 Task: Look for products in the category "Bath" from Babo Botanicals only.
Action: Mouse moved to (284, 139)
Screenshot: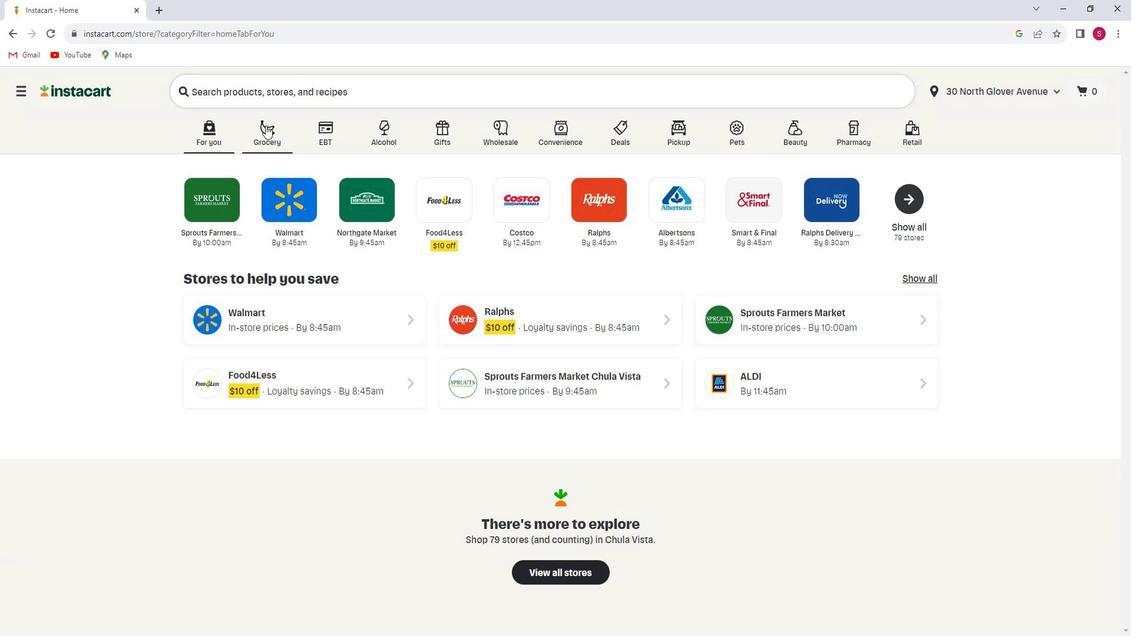
Action: Mouse pressed left at (284, 139)
Screenshot: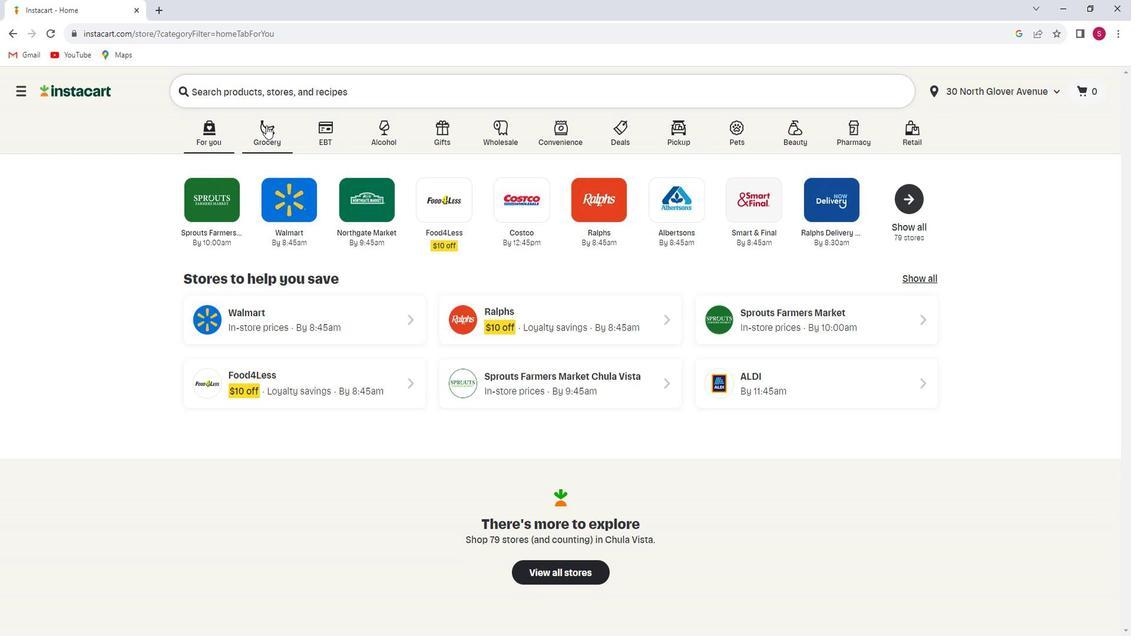 
Action: Mouse moved to (311, 380)
Screenshot: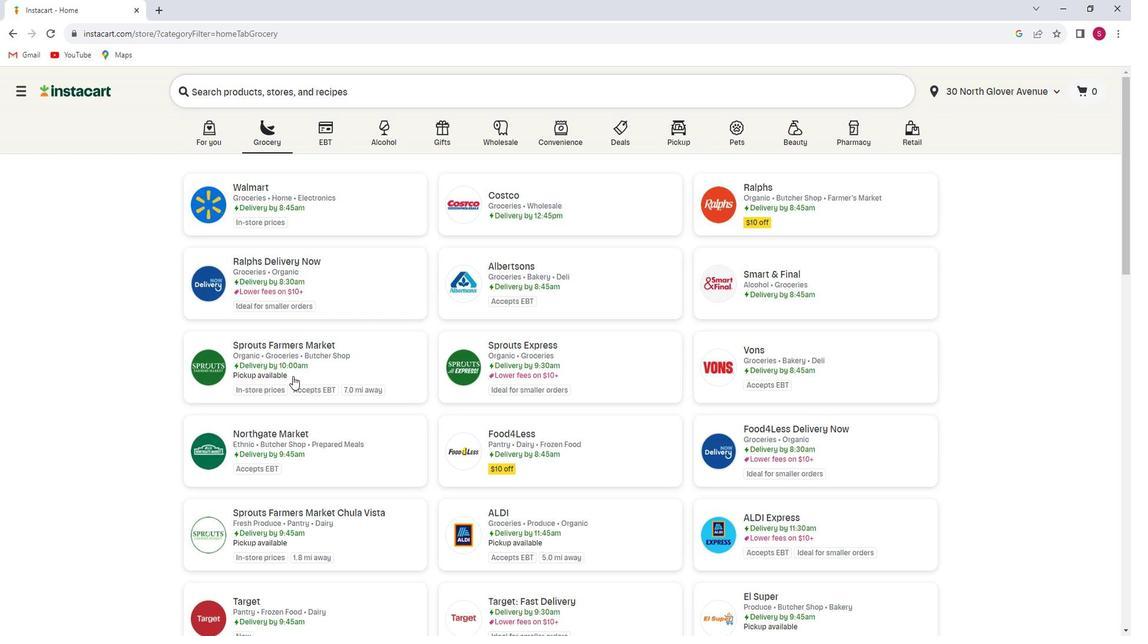 
Action: Mouse pressed left at (311, 380)
Screenshot: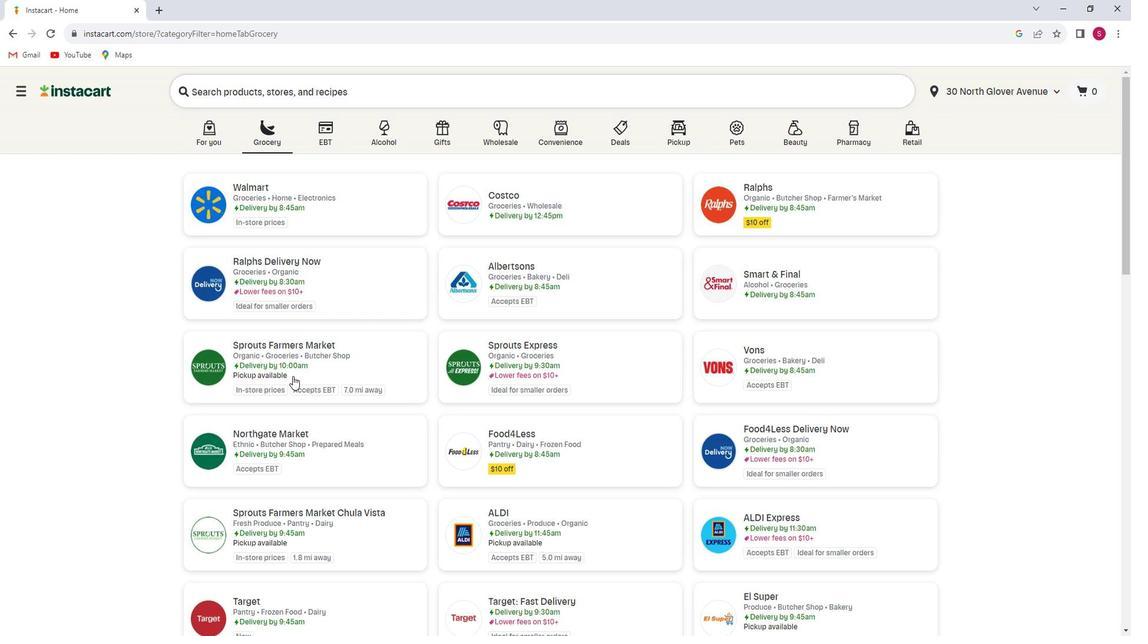 
Action: Mouse moved to (85, 412)
Screenshot: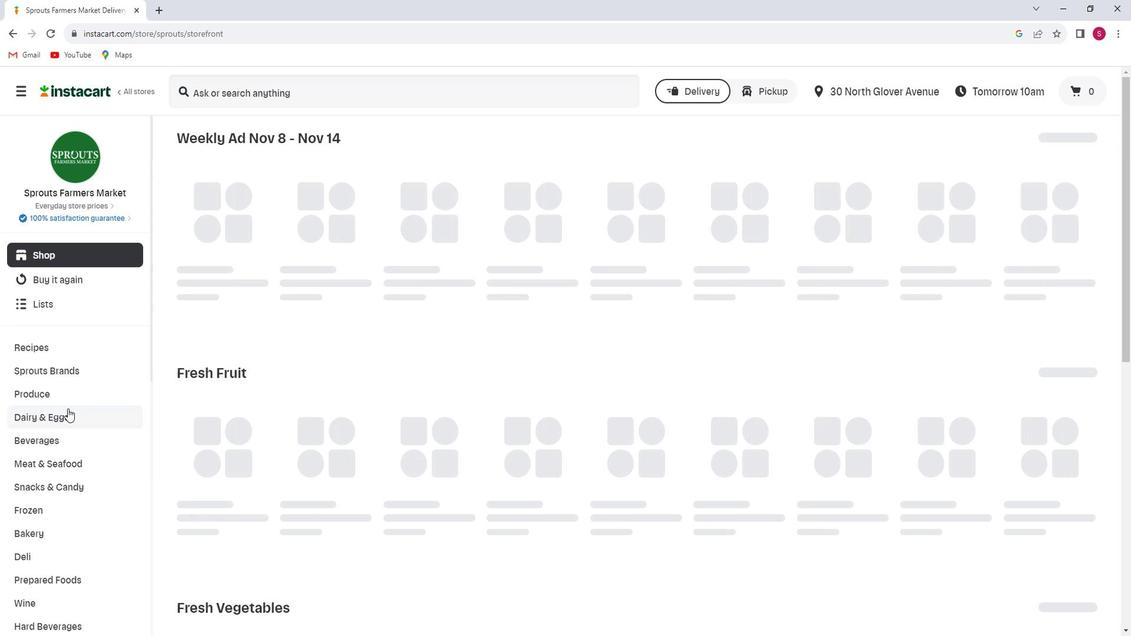 
Action: Mouse scrolled (85, 411) with delta (0, 0)
Screenshot: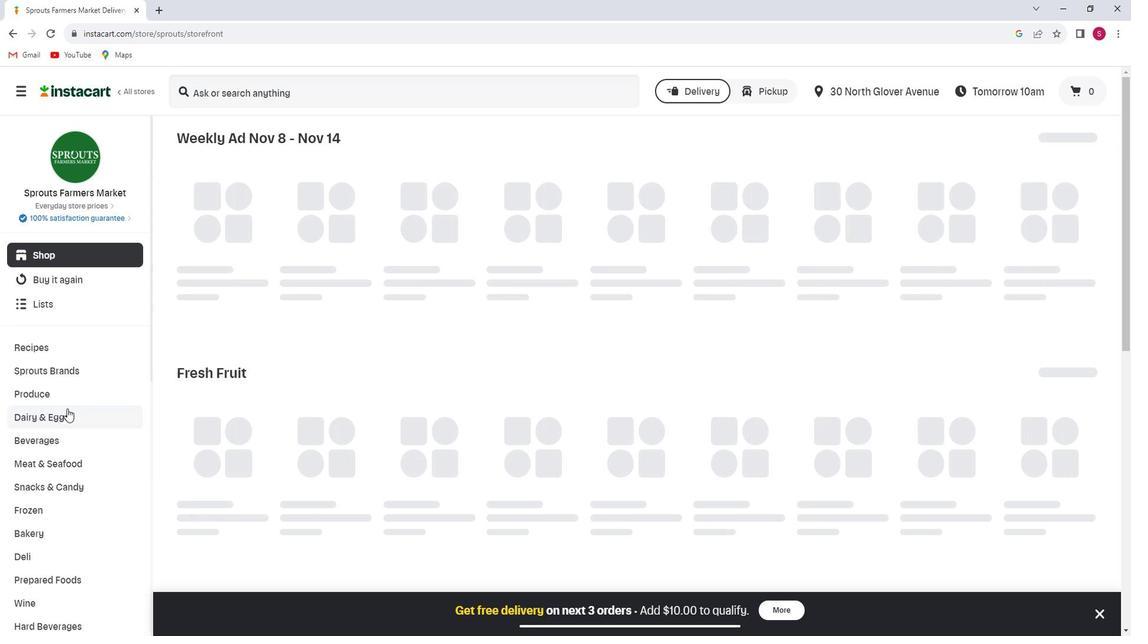 
Action: Mouse moved to (84, 412)
Screenshot: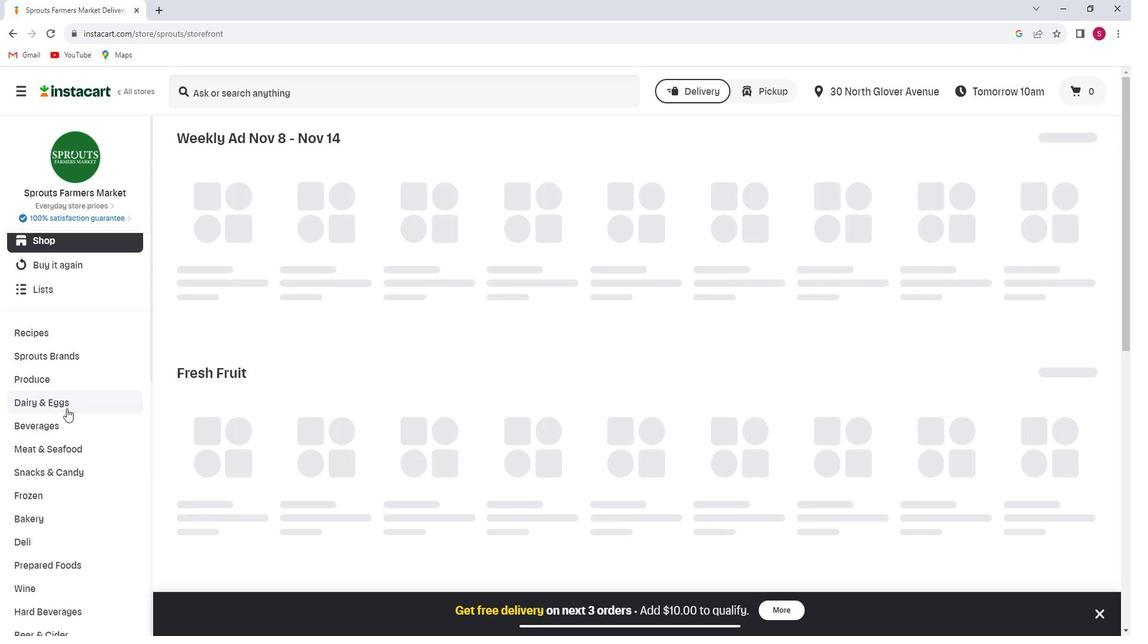 
Action: Mouse scrolled (84, 411) with delta (0, 0)
Screenshot: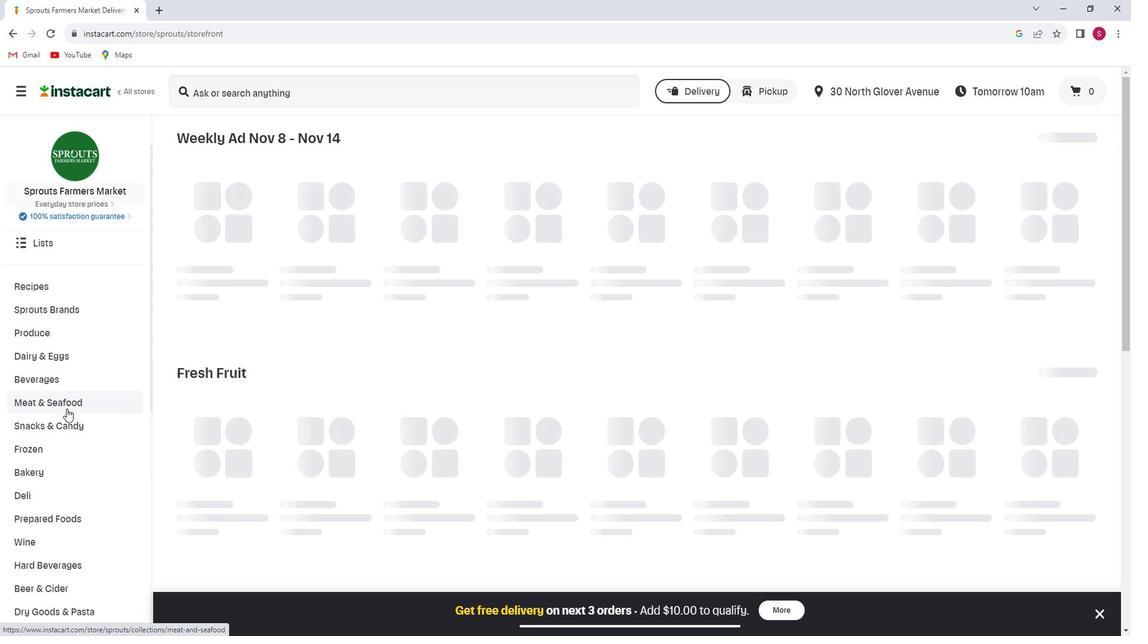 
Action: Mouse scrolled (84, 411) with delta (0, 0)
Screenshot: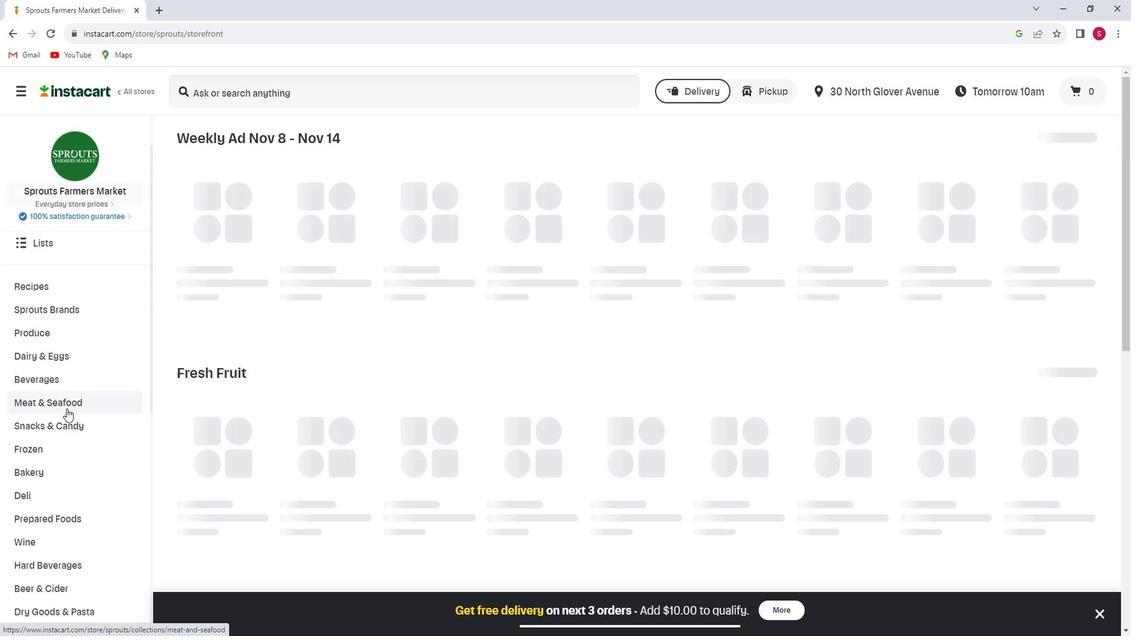 
Action: Mouse scrolled (84, 411) with delta (0, 0)
Screenshot: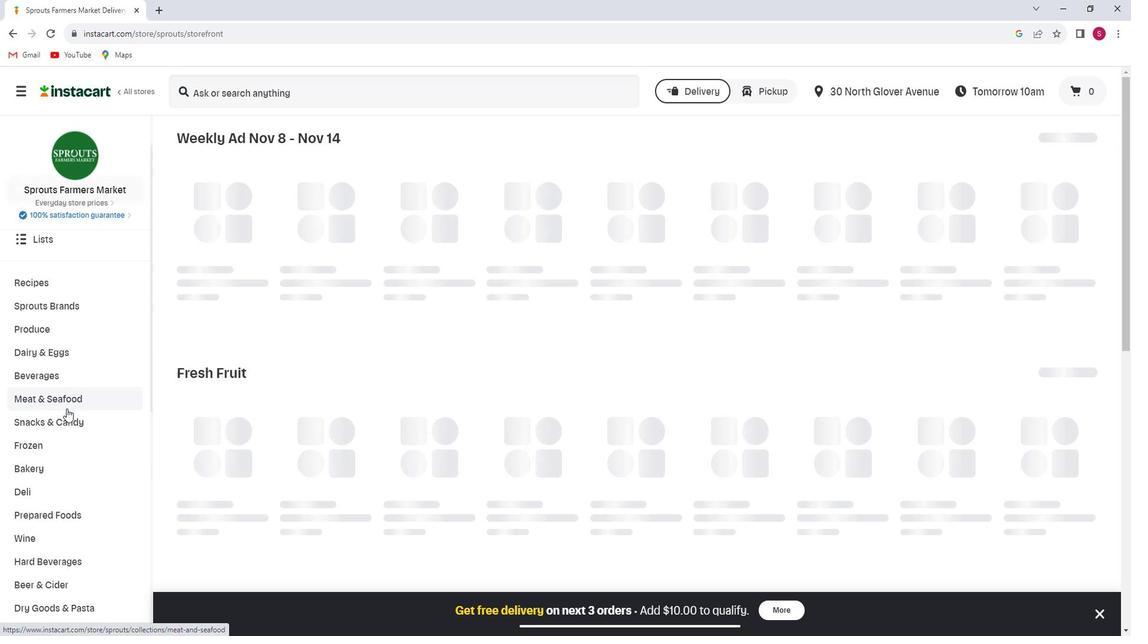 
Action: Mouse scrolled (84, 411) with delta (0, 0)
Screenshot: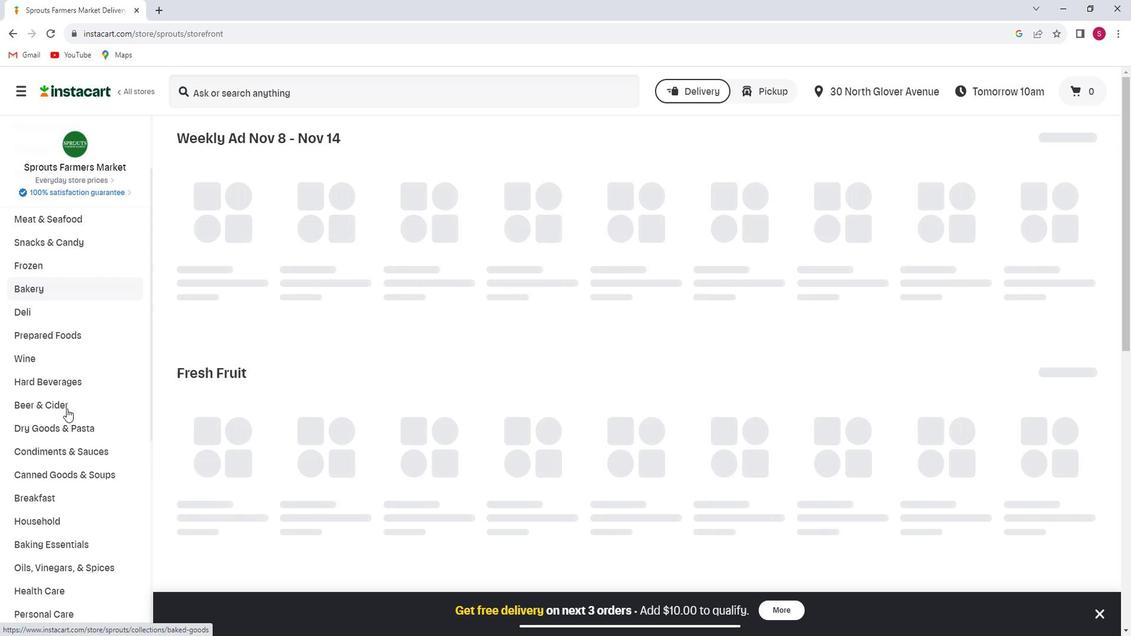 
Action: Mouse scrolled (84, 411) with delta (0, 0)
Screenshot: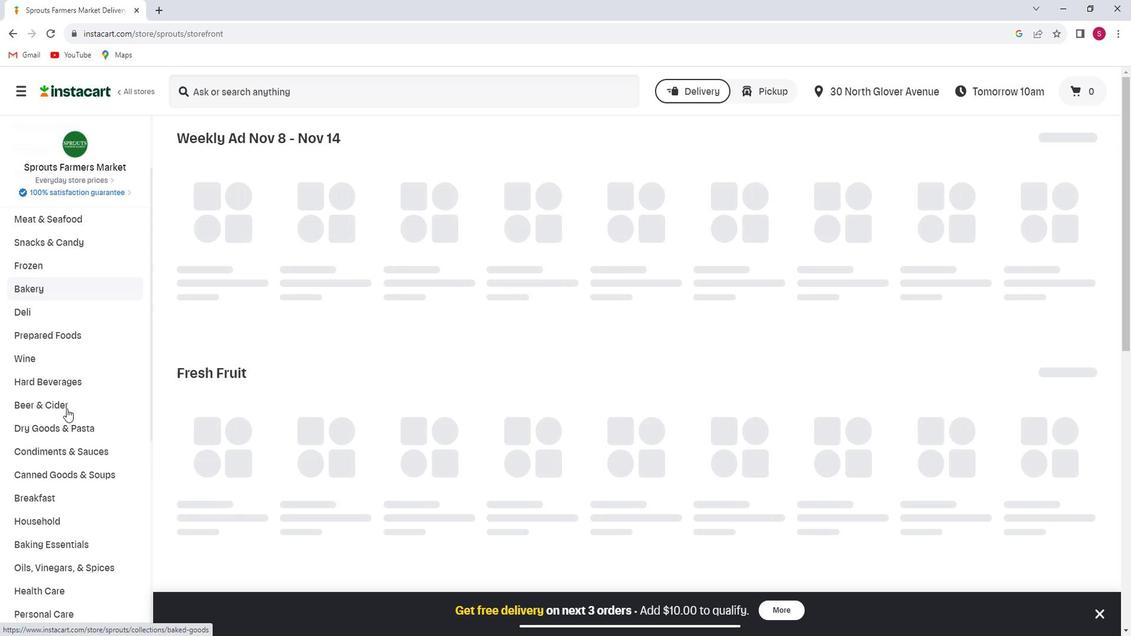 
Action: Mouse scrolled (84, 411) with delta (0, 0)
Screenshot: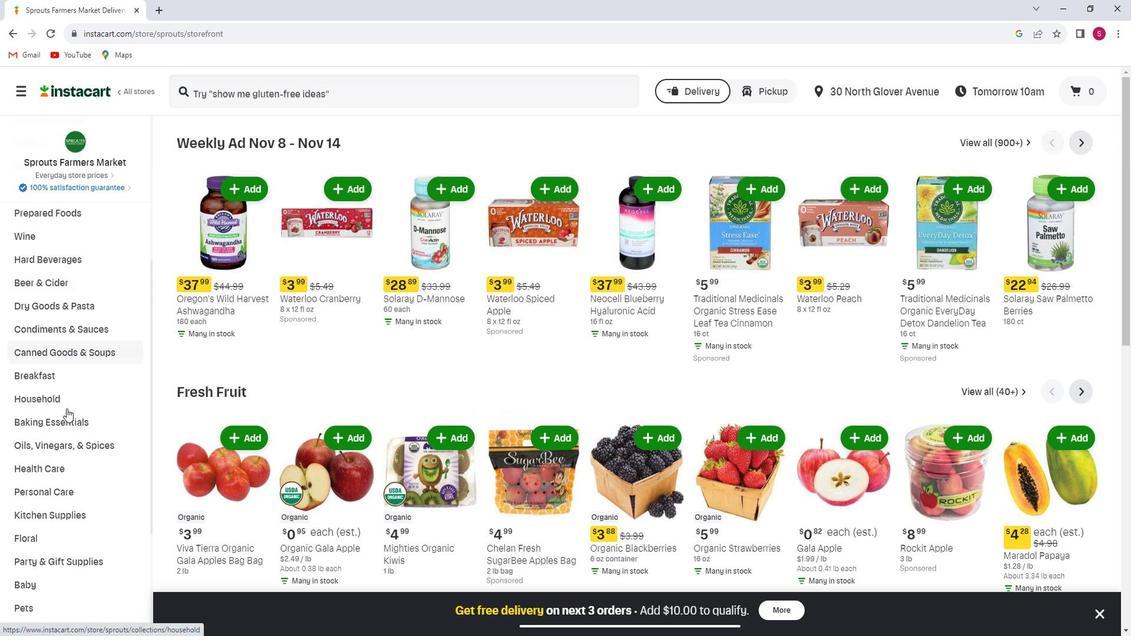 
Action: Mouse scrolled (84, 411) with delta (0, 0)
Screenshot: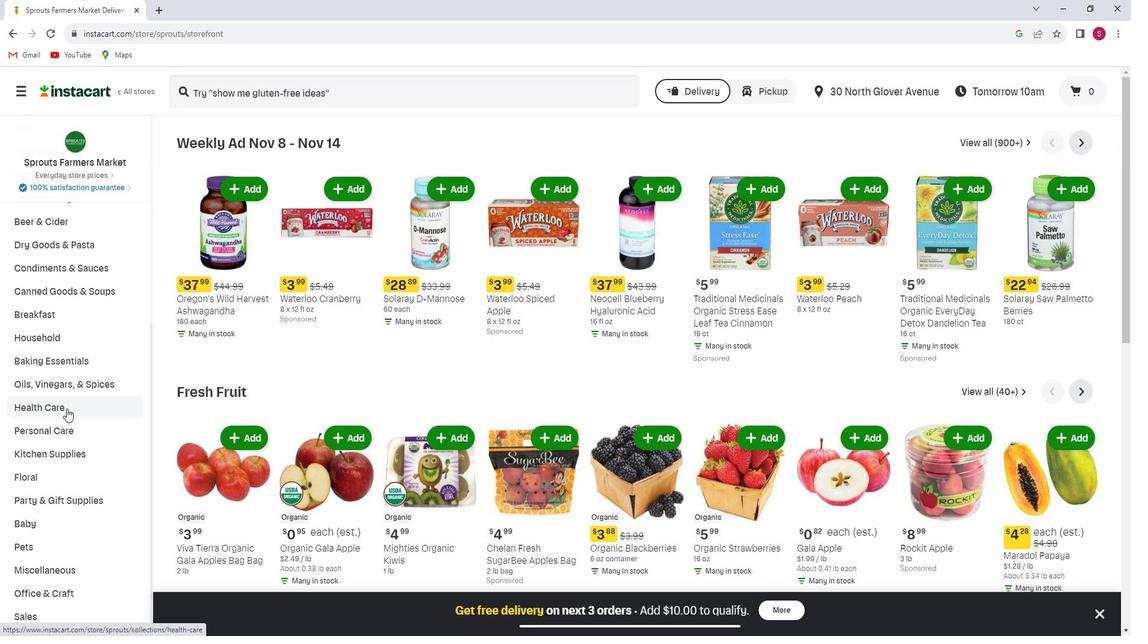 
Action: Mouse scrolled (84, 411) with delta (0, 0)
Screenshot: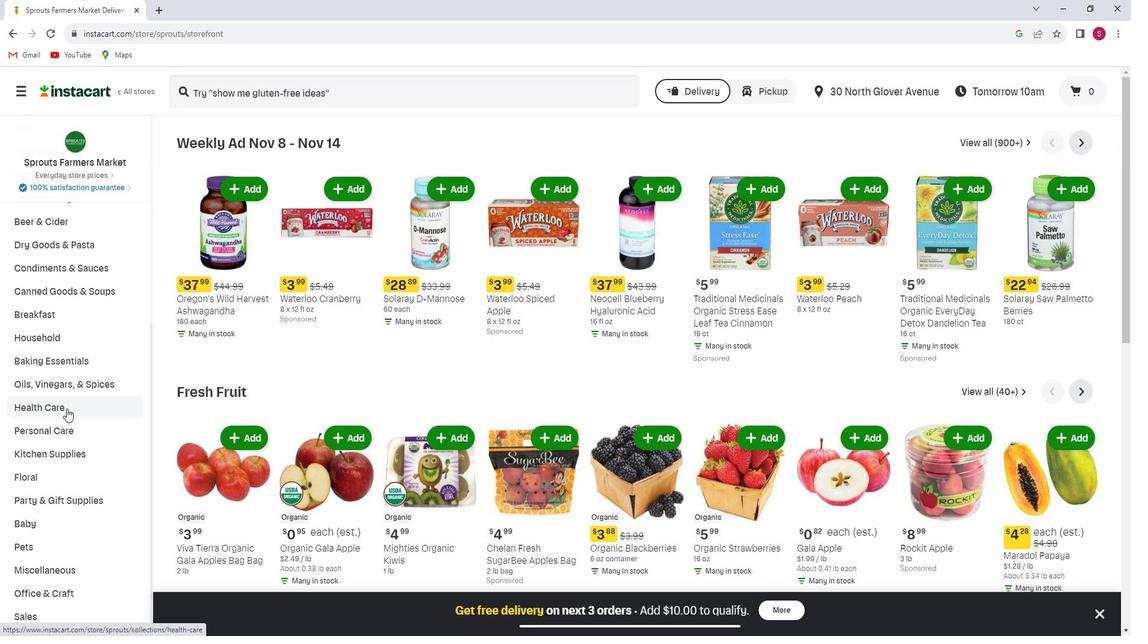 
Action: Mouse moved to (63, 458)
Screenshot: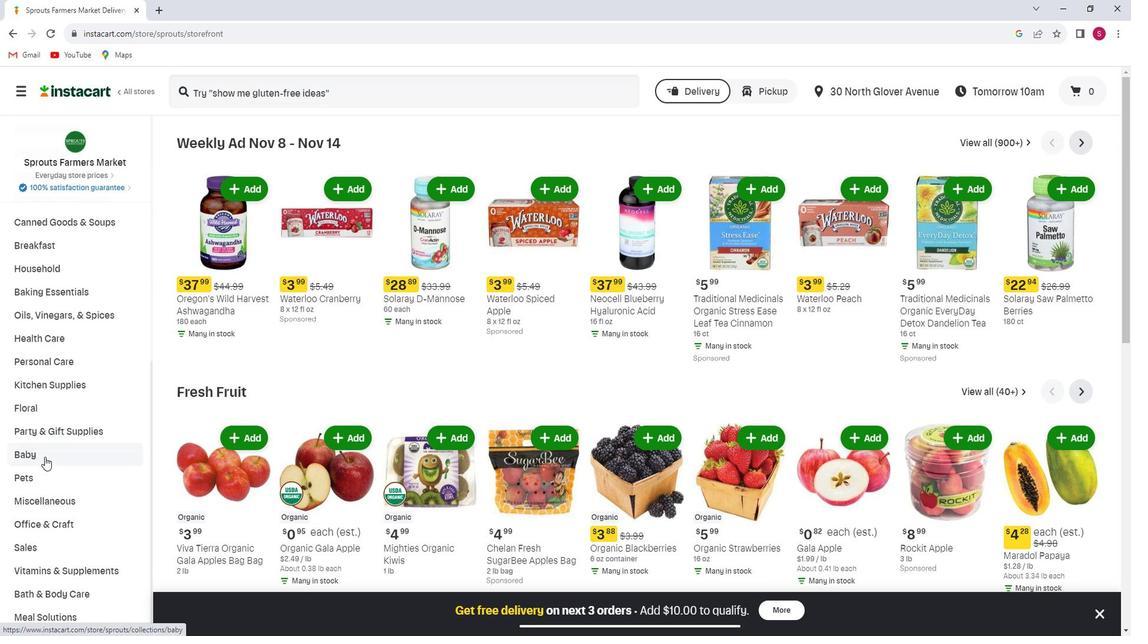 
Action: Mouse pressed left at (63, 458)
Screenshot: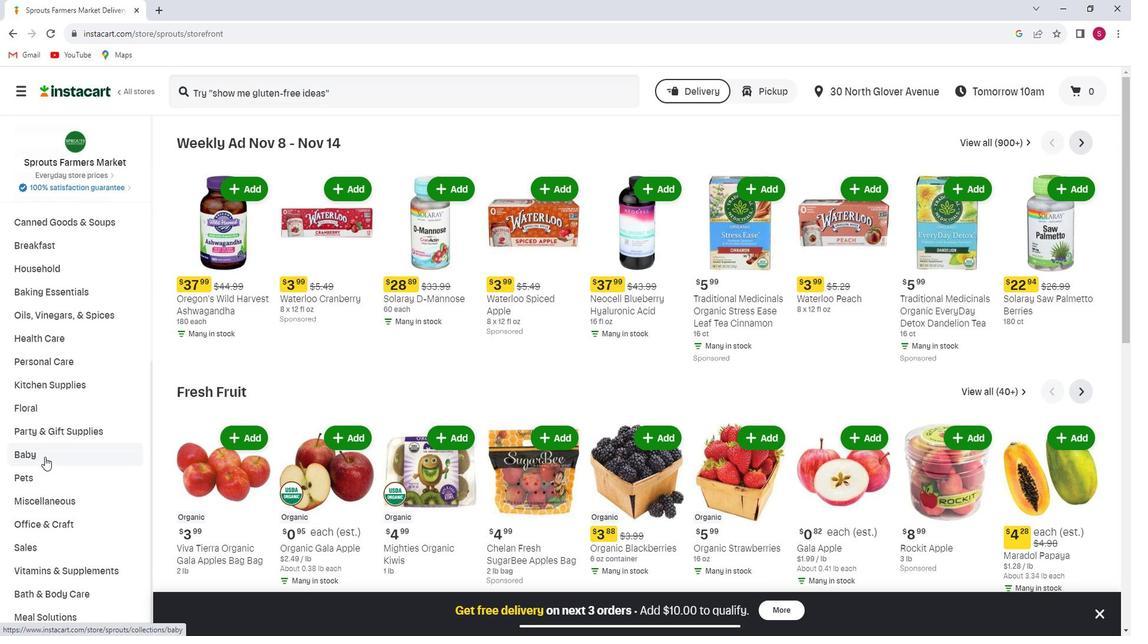 
Action: Mouse moved to (71, 504)
Screenshot: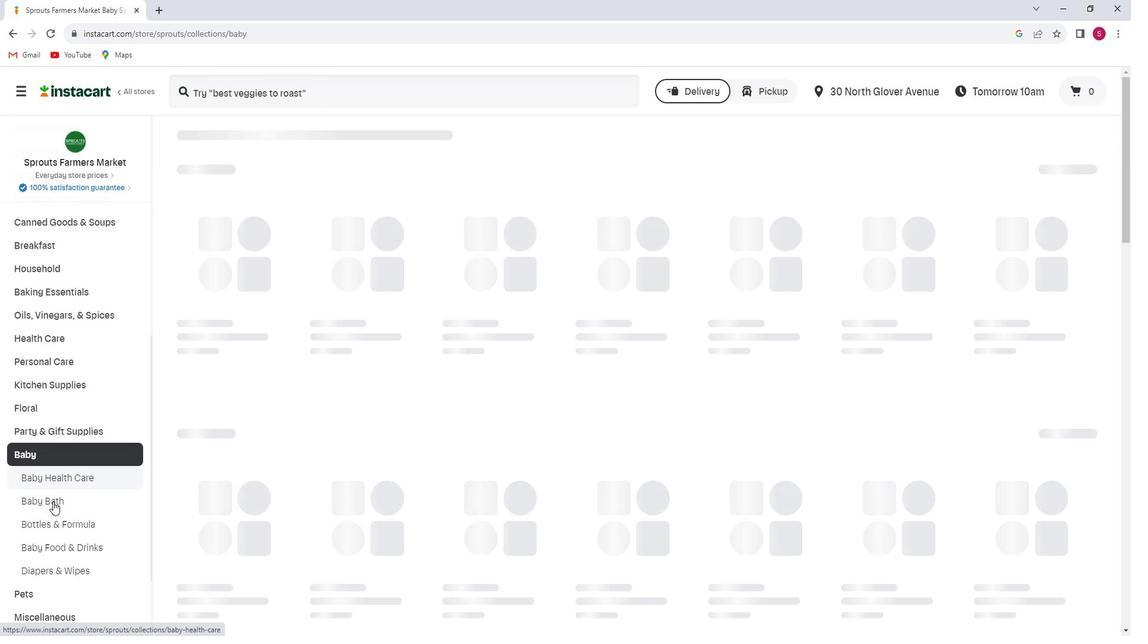 
Action: Mouse pressed left at (71, 504)
Screenshot: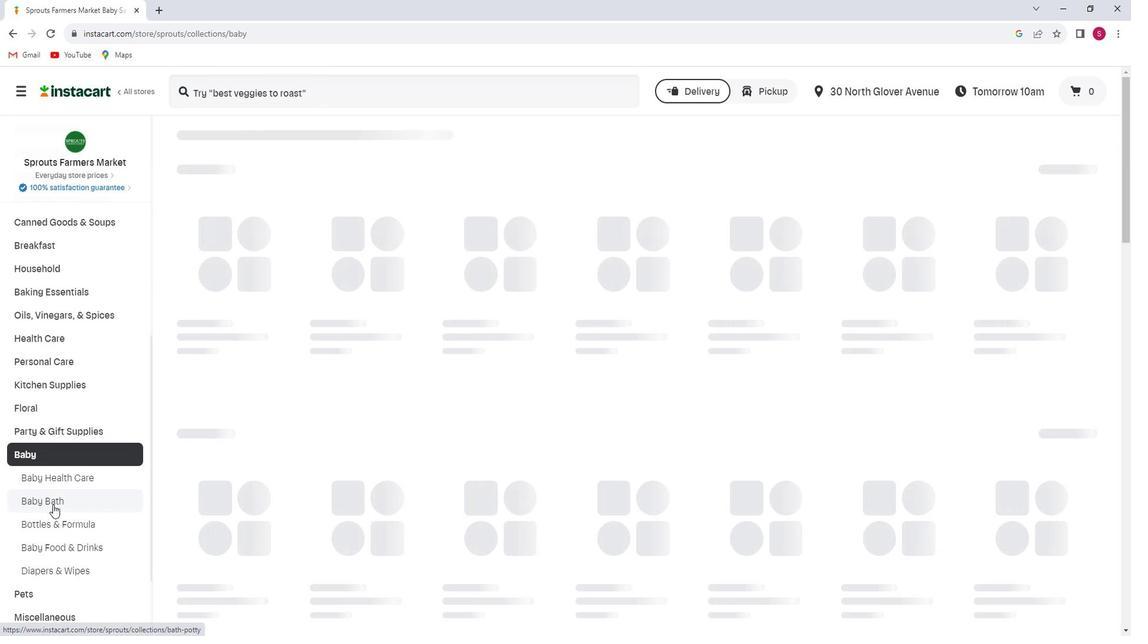 
Action: Mouse moved to (304, 367)
Screenshot: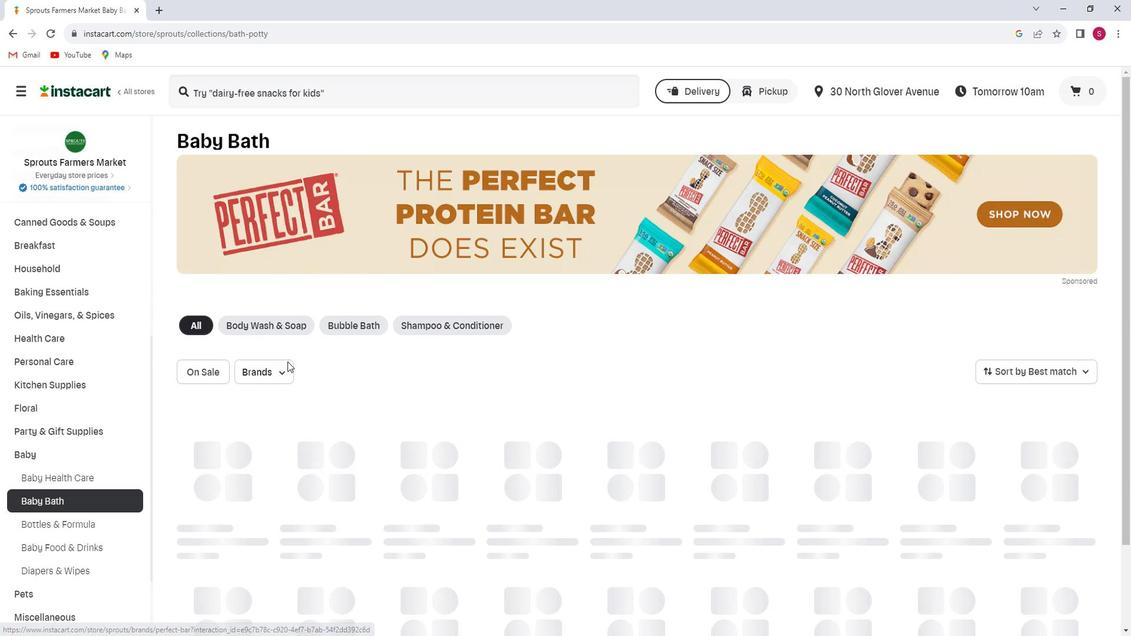 
Action: Mouse pressed left at (304, 367)
Screenshot: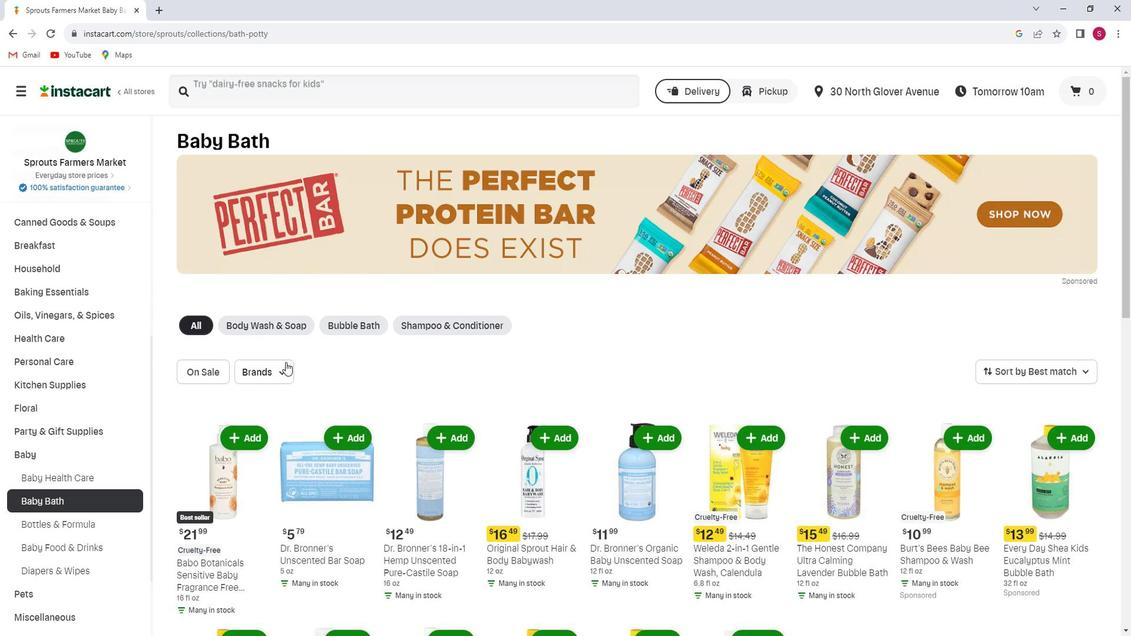 
Action: Mouse moved to (291, 449)
Screenshot: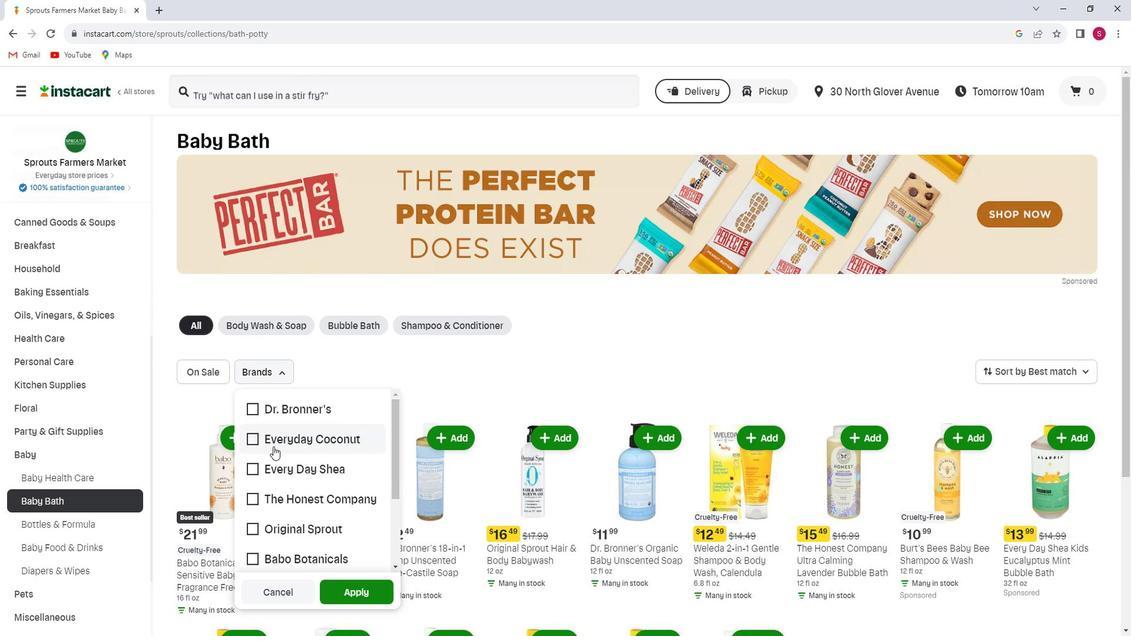 
Action: Mouse scrolled (291, 449) with delta (0, 0)
Screenshot: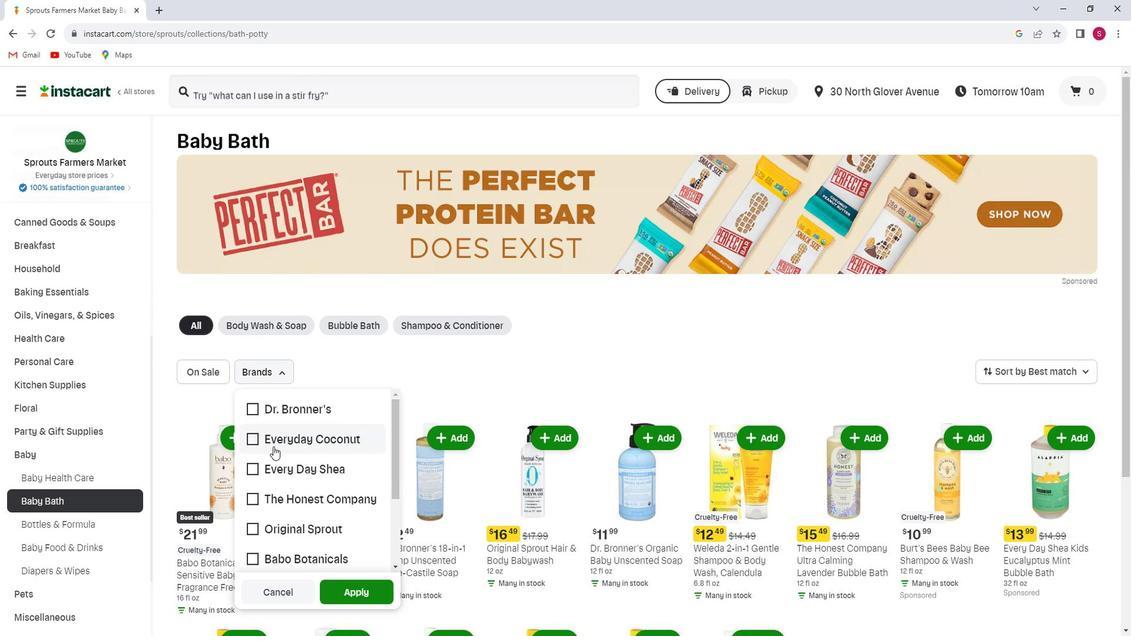 
Action: Mouse moved to (285, 461)
Screenshot: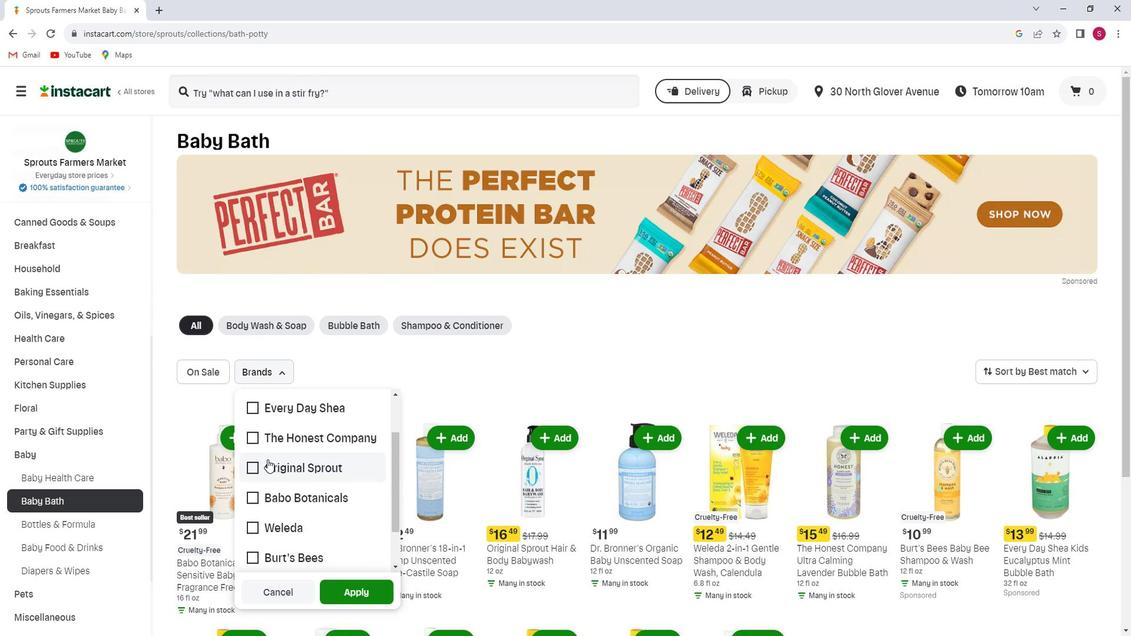 
Action: Mouse scrolled (285, 460) with delta (0, 0)
Screenshot: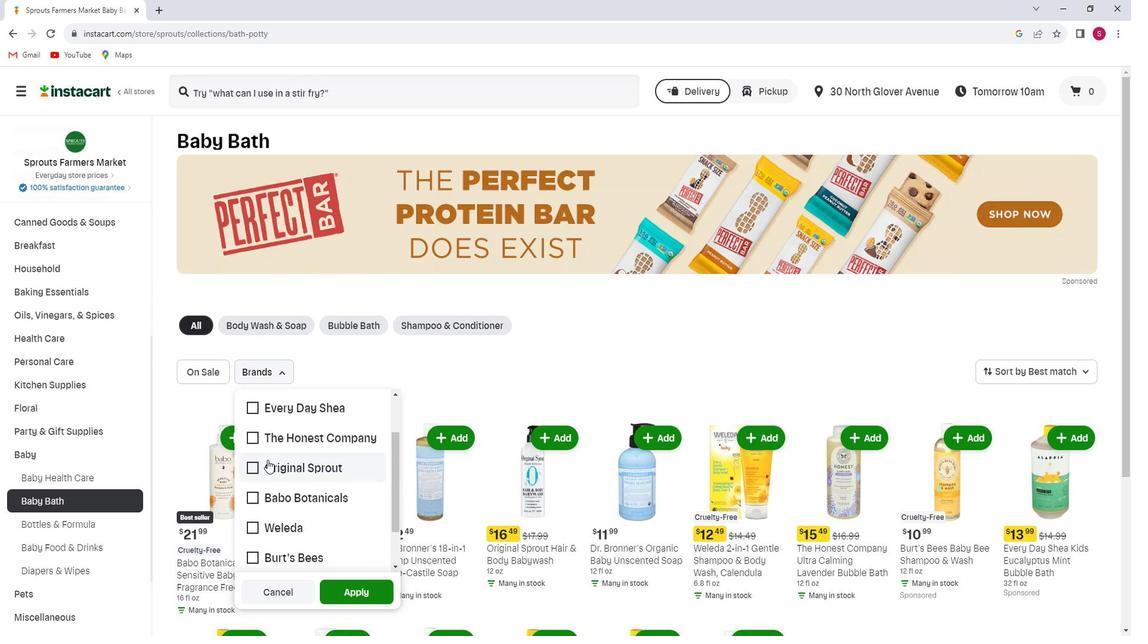 
Action: Mouse moved to (277, 449)
Screenshot: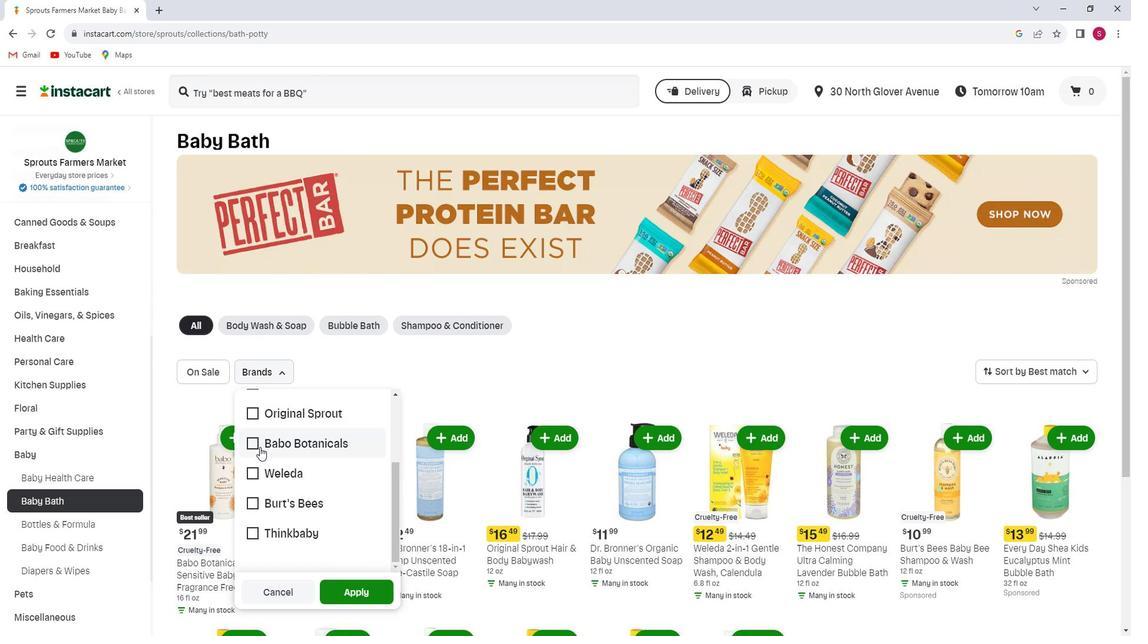 
Action: Mouse pressed left at (277, 449)
Screenshot: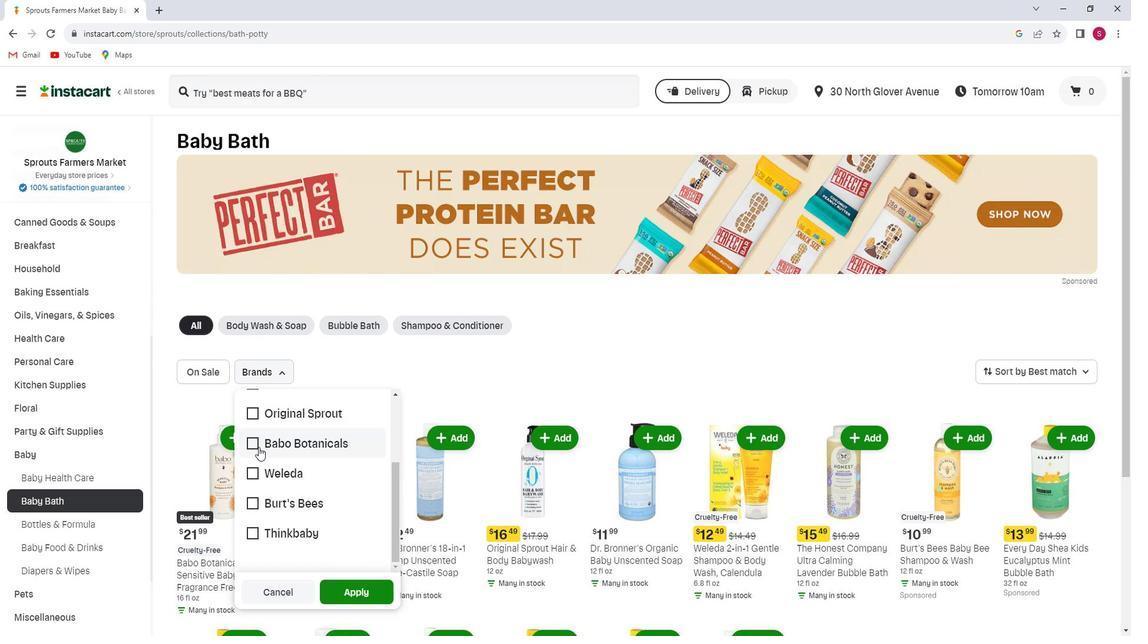 
Action: Mouse moved to (389, 585)
Screenshot: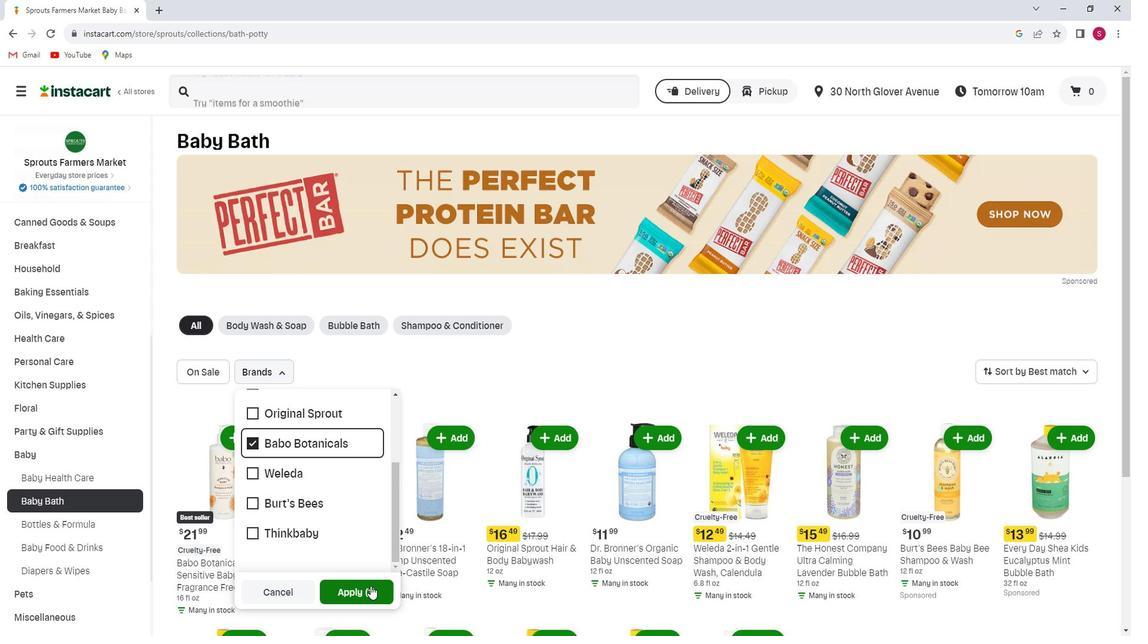 
Action: Mouse pressed left at (389, 585)
Screenshot: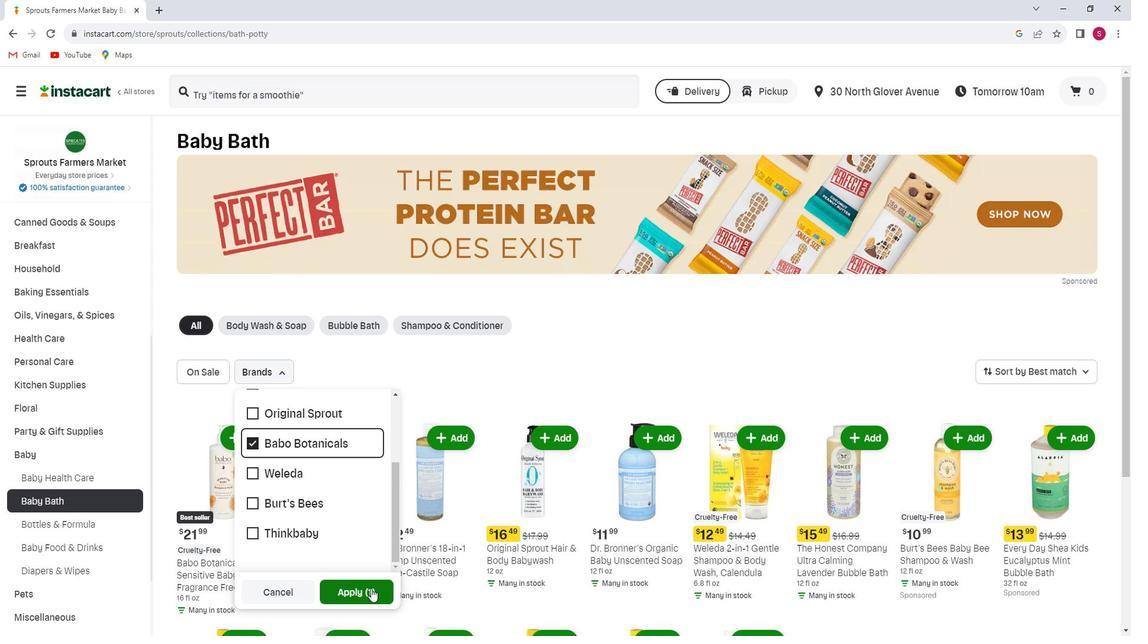 
